 Task: Add the task  Implement a dashboard for administrators to monitor app usage to the section Code Review Sprint in the project TriumphTech and add a Due Date to the respective task as 2024/04/14.
Action: Mouse moved to (372, 458)
Screenshot: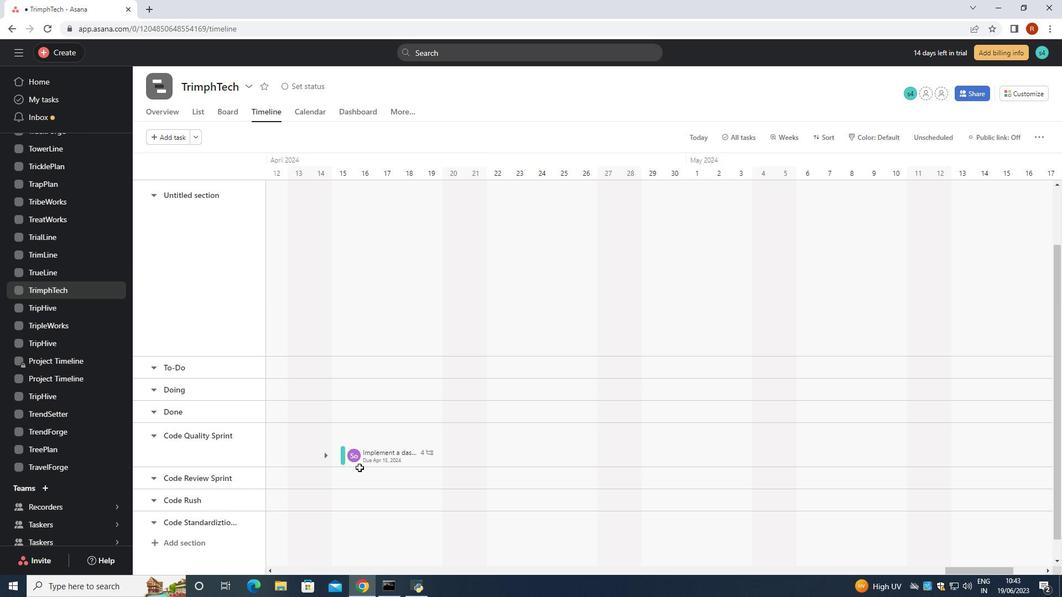 
Action: Mouse pressed left at (372, 458)
Screenshot: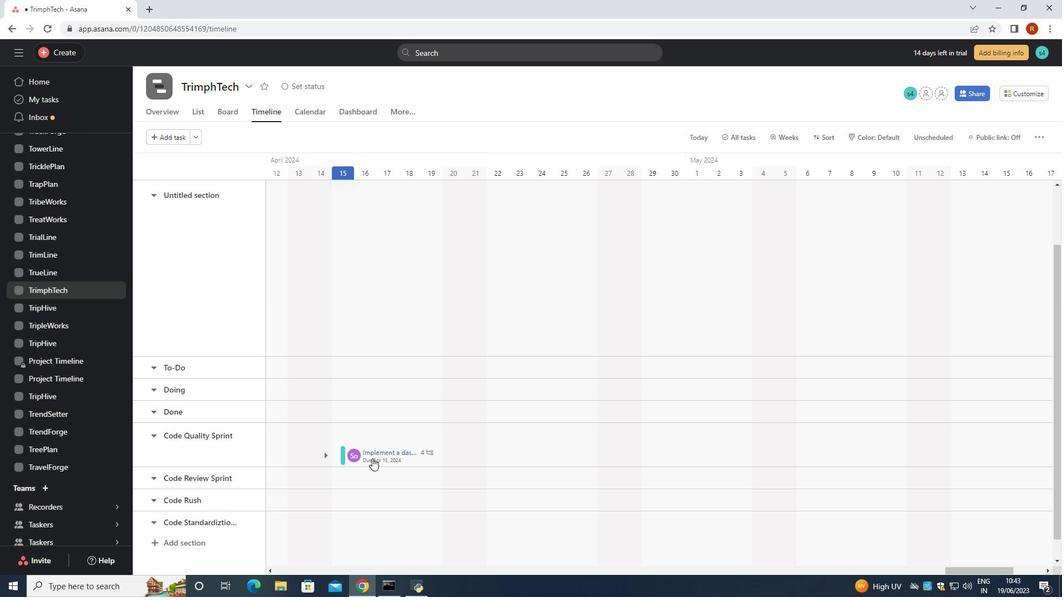 
Action: Mouse moved to (862, 264)
Screenshot: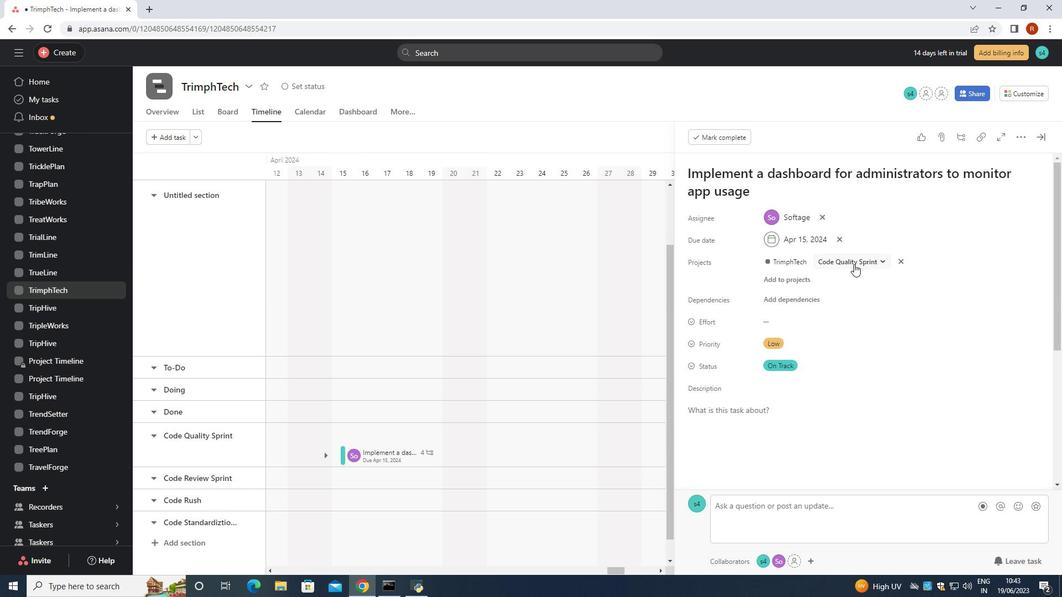 
Action: Mouse pressed left at (862, 264)
Screenshot: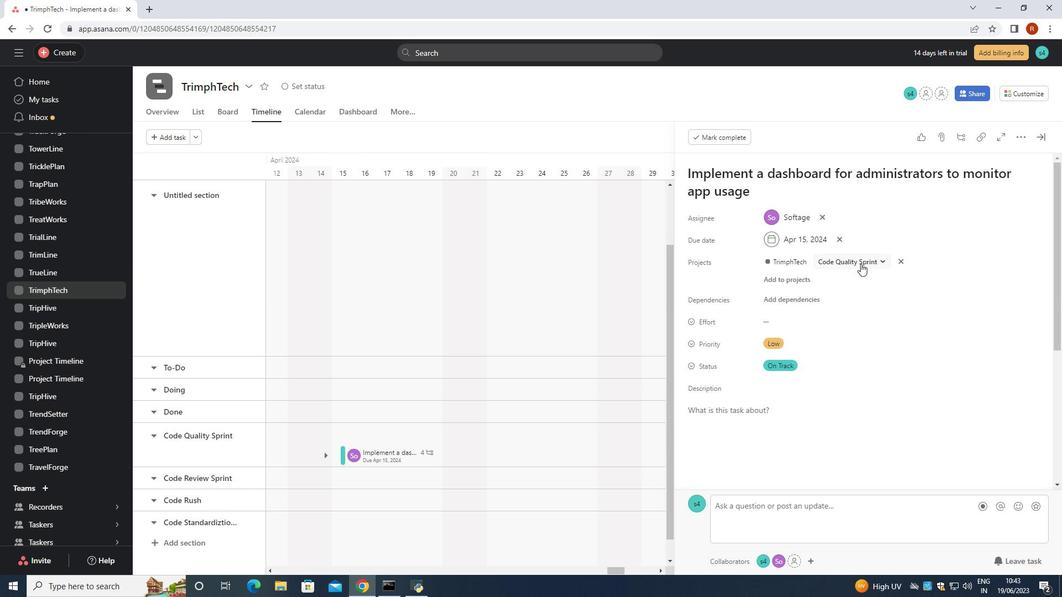 
Action: Mouse moved to (846, 389)
Screenshot: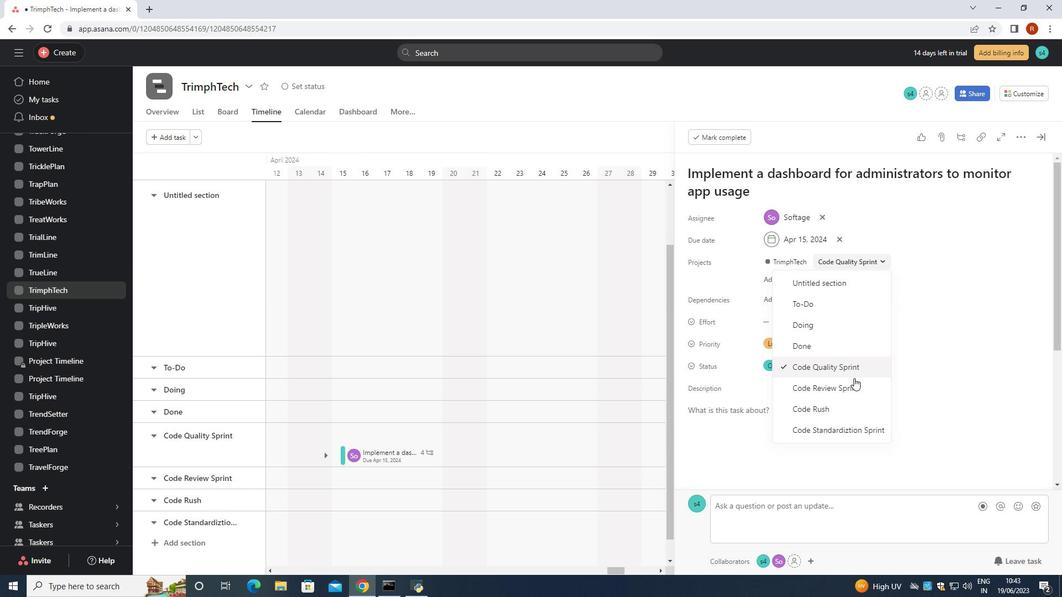 
Action: Mouse pressed left at (846, 389)
Screenshot: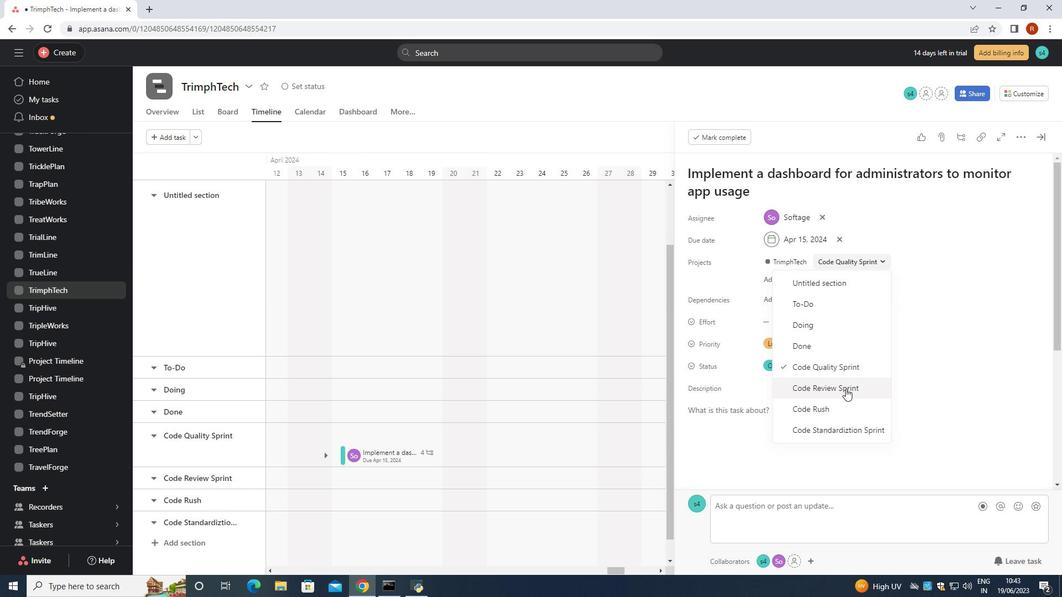 
Action: Mouse moved to (841, 238)
Screenshot: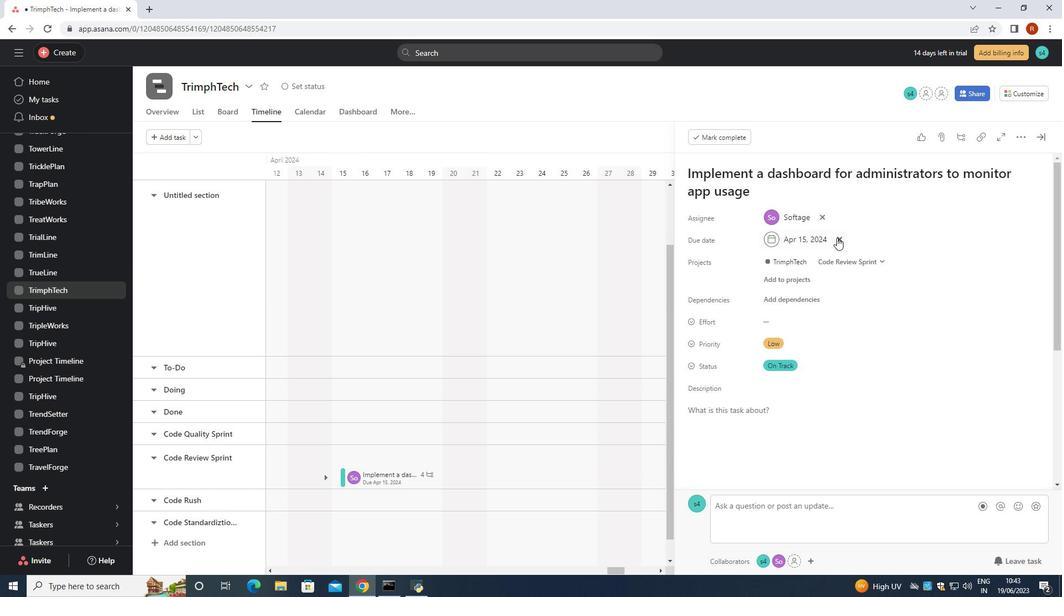 
Action: Mouse pressed left at (841, 238)
Screenshot: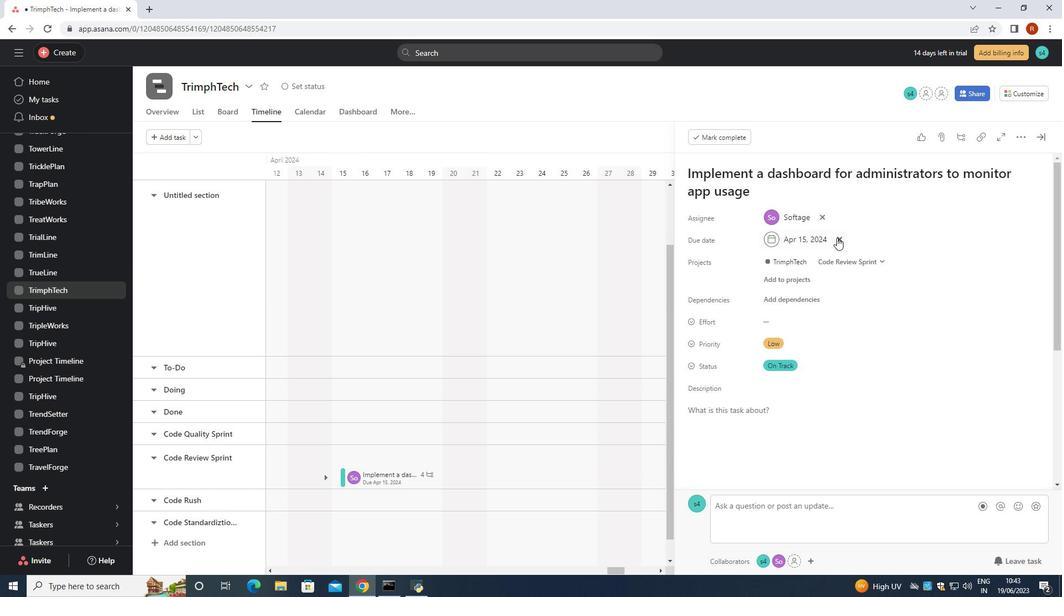 
Action: Mouse moved to (799, 240)
Screenshot: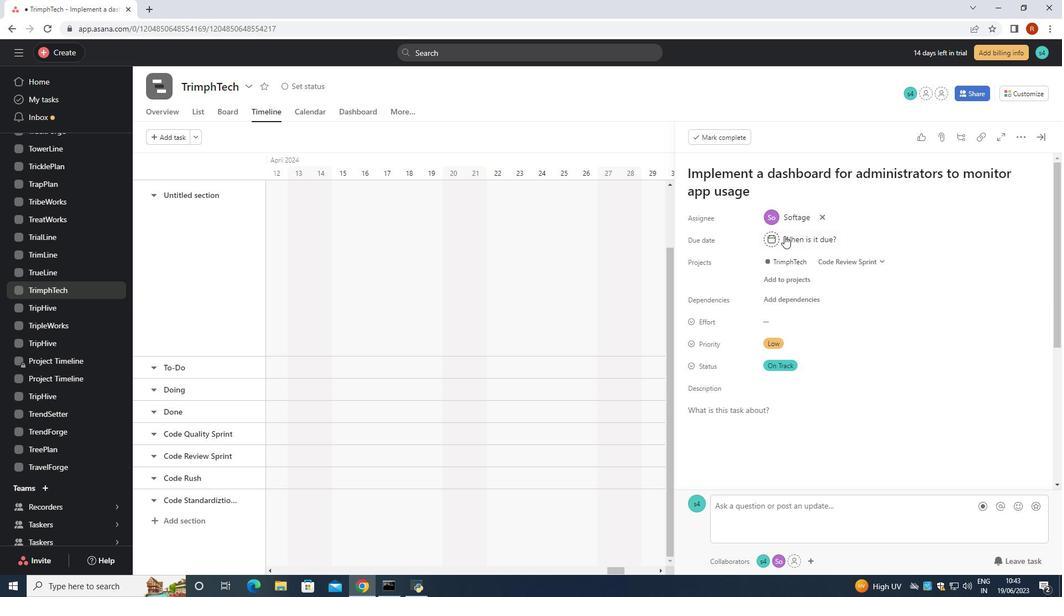 
Action: Mouse pressed left at (799, 240)
Screenshot: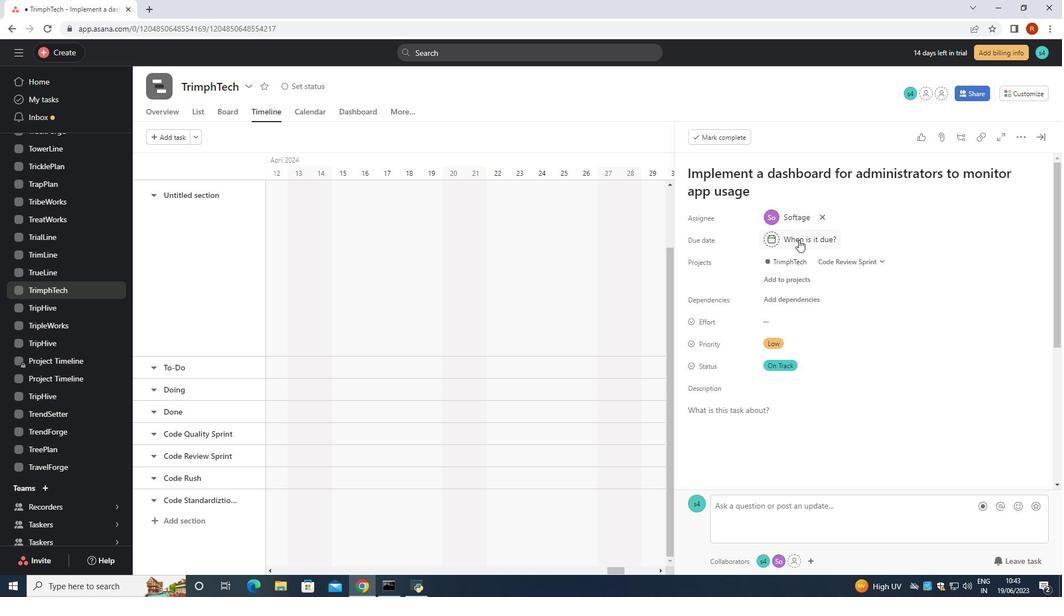 
Action: Mouse moved to (801, 256)
Screenshot: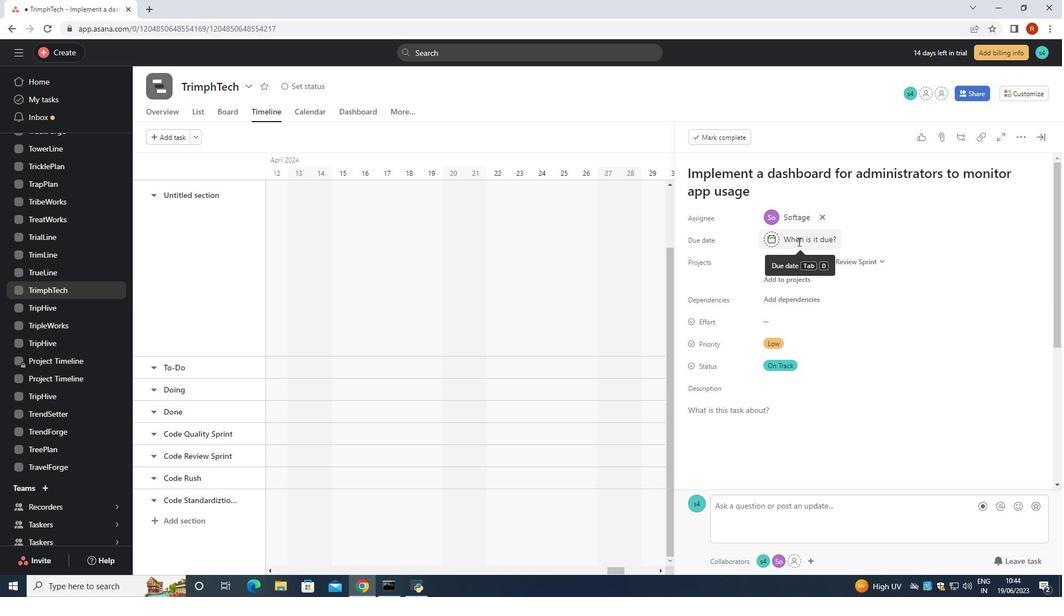 
Action: Key pressed 2024/04/17<Key.backspace>4<Key.enter>
Screenshot: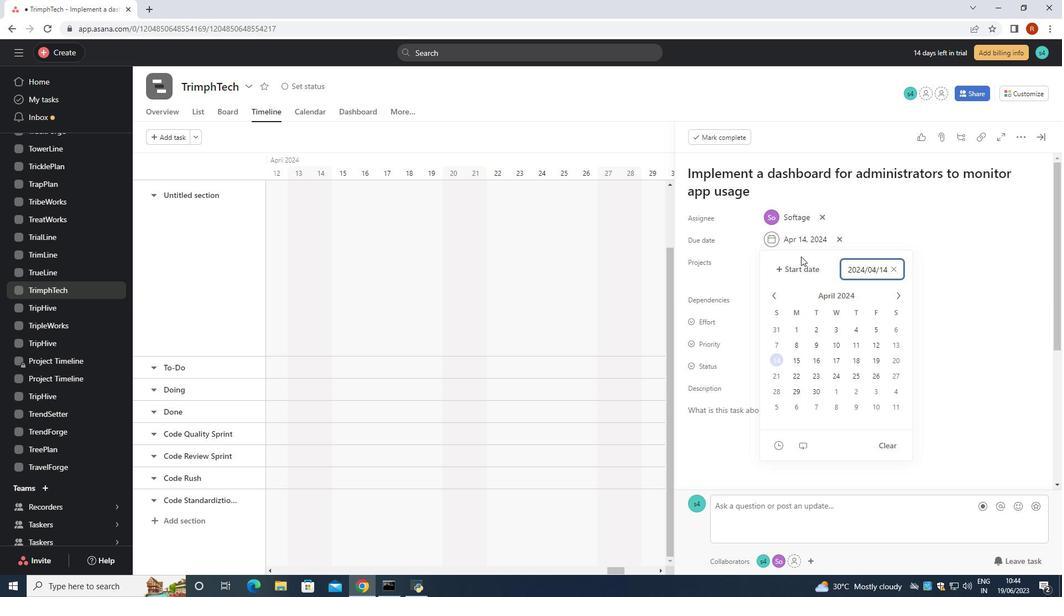 
